 Task: Launch powershell.
Action: Mouse moved to (197, 10)
Screenshot: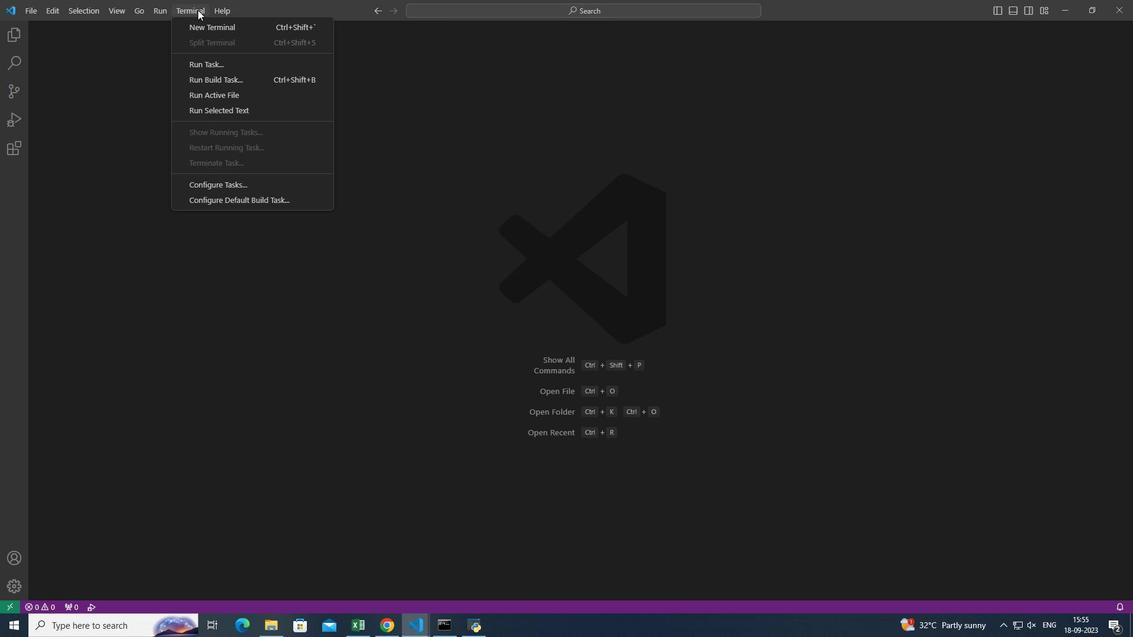 
Action: Mouse pressed left at (197, 10)
Screenshot: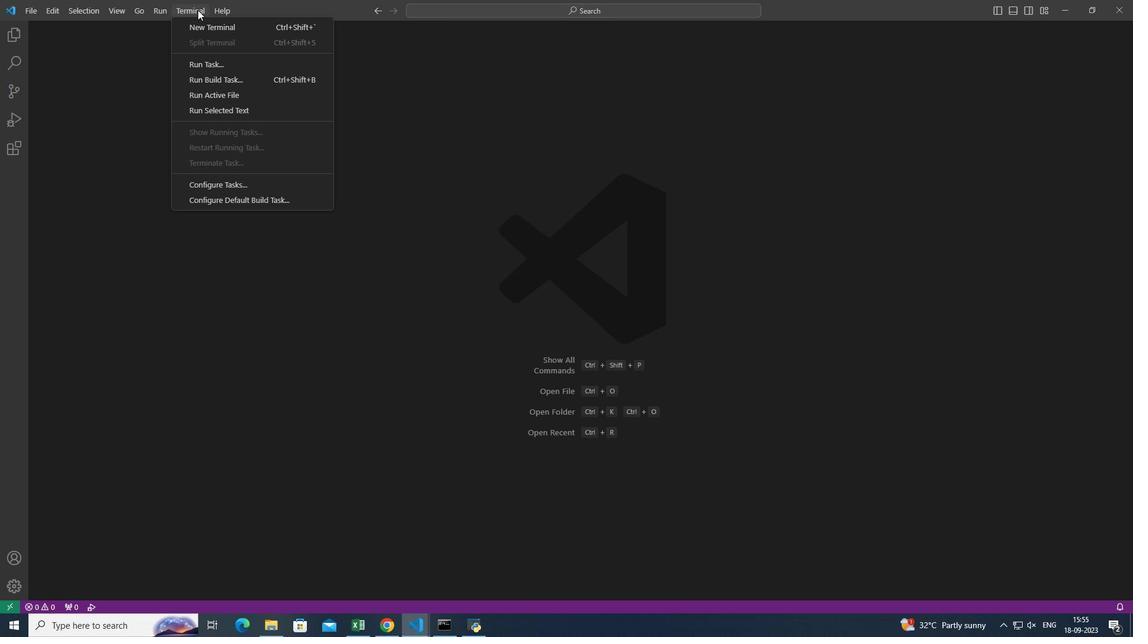 
Action: Mouse moved to (274, 25)
Screenshot: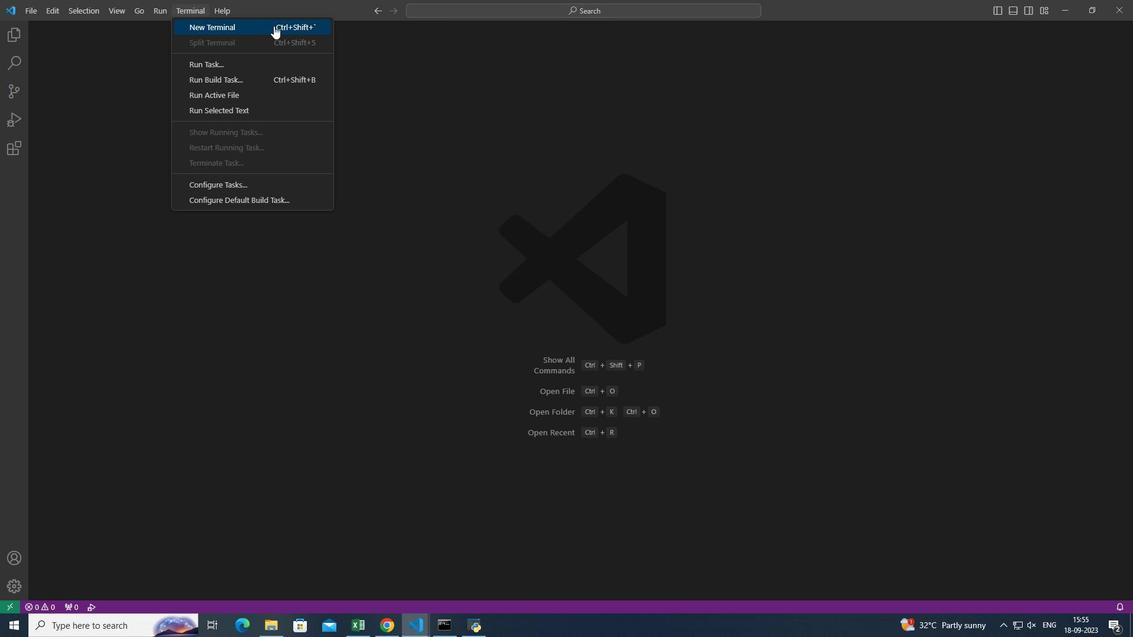 
Action: Mouse pressed left at (274, 25)
Screenshot: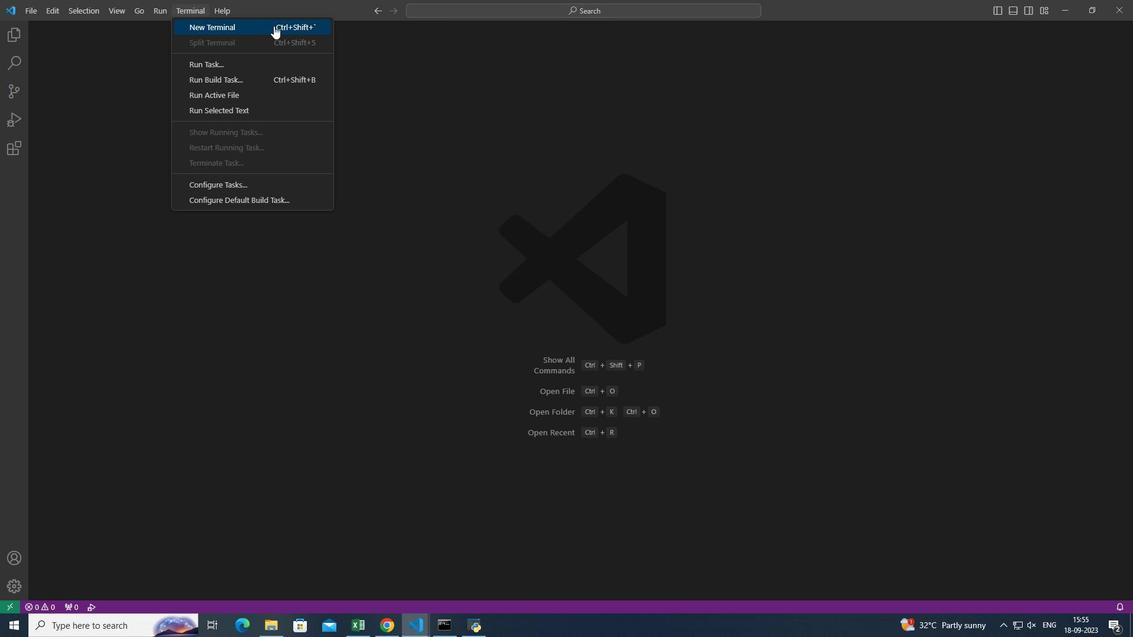 
Action: Mouse moved to (1060, 461)
Screenshot: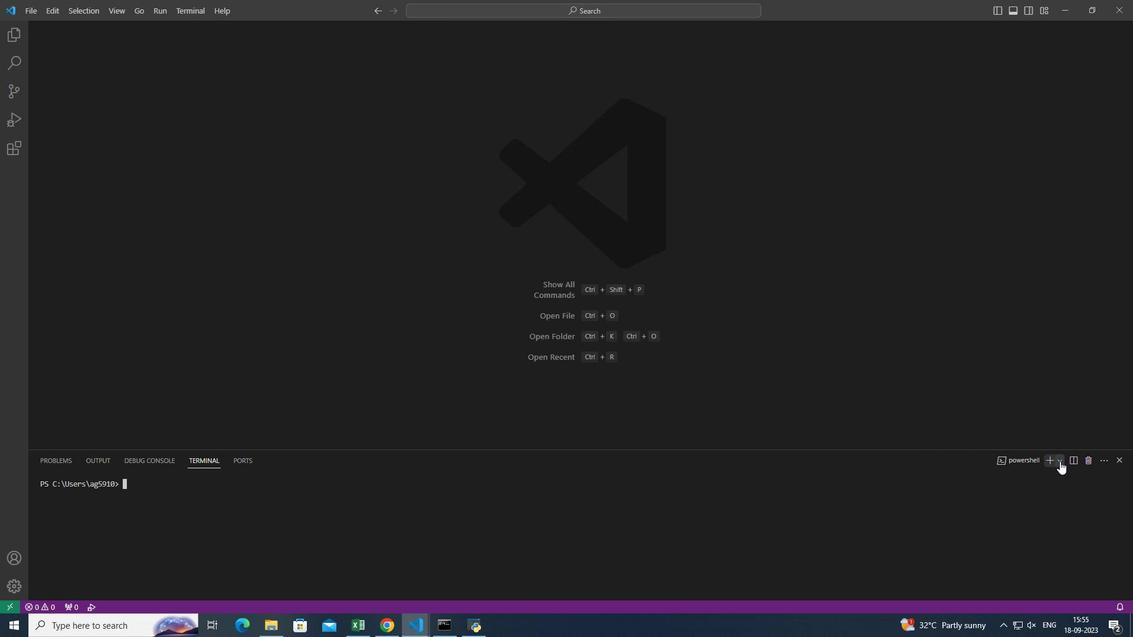 
Action: Mouse pressed left at (1060, 461)
Screenshot: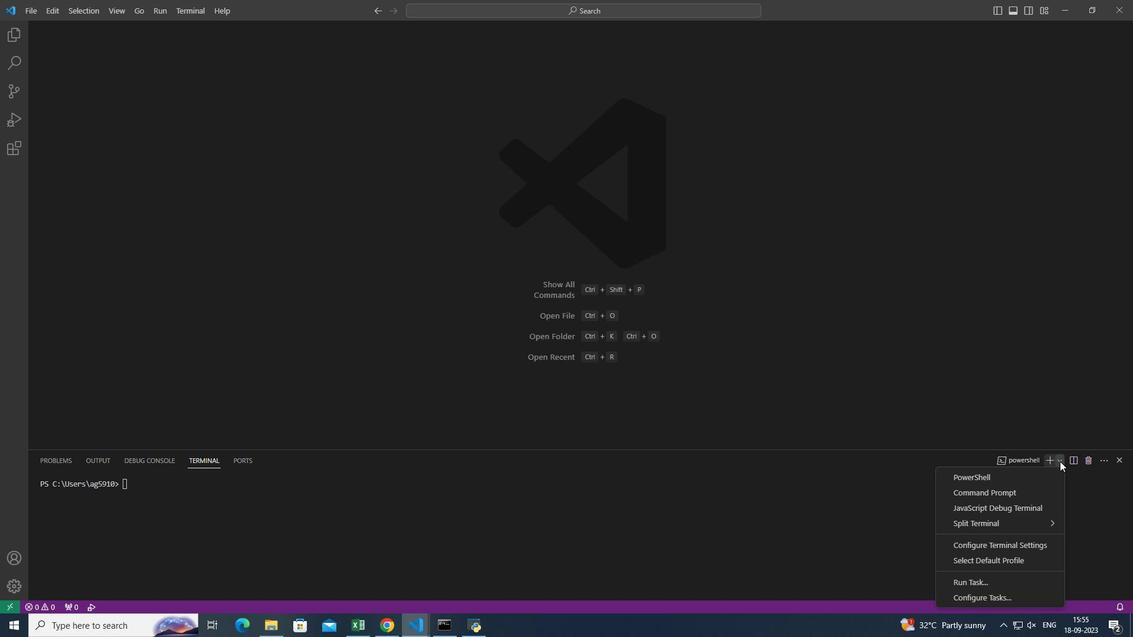 
Action: Mouse moved to (1009, 477)
Screenshot: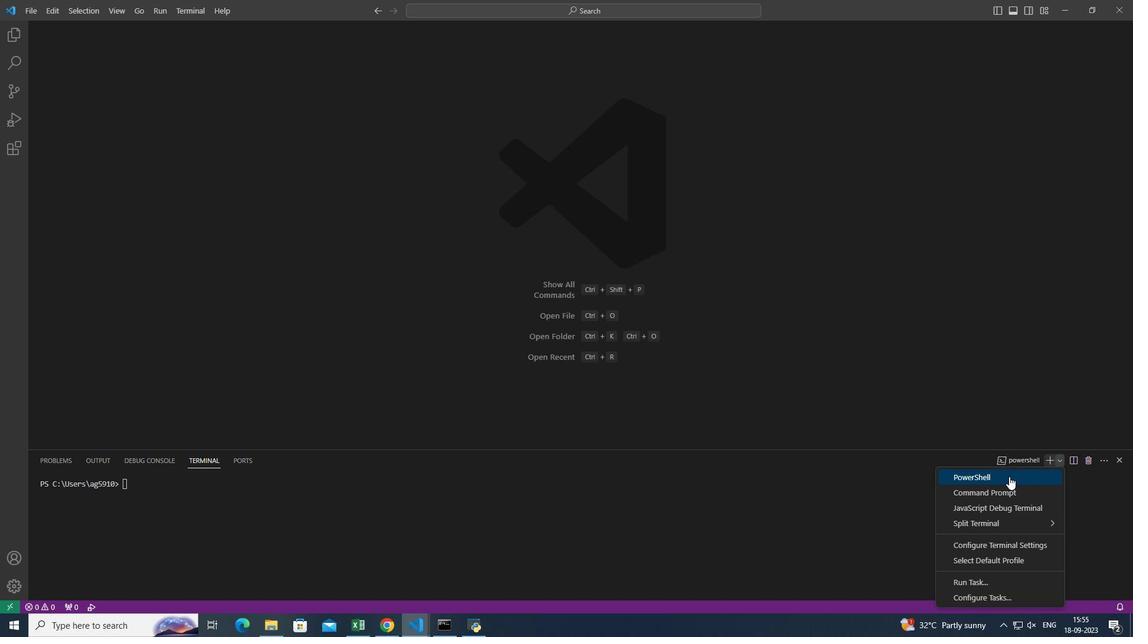 
Action: Mouse pressed left at (1009, 477)
Screenshot: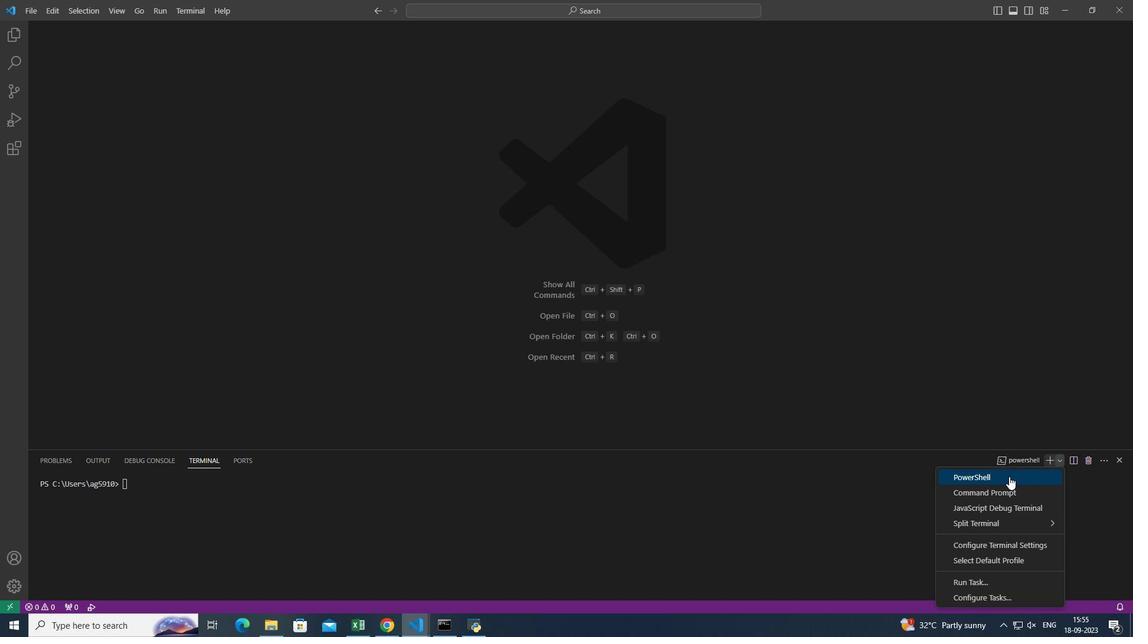 
Action: Mouse moved to (1066, 493)
Screenshot: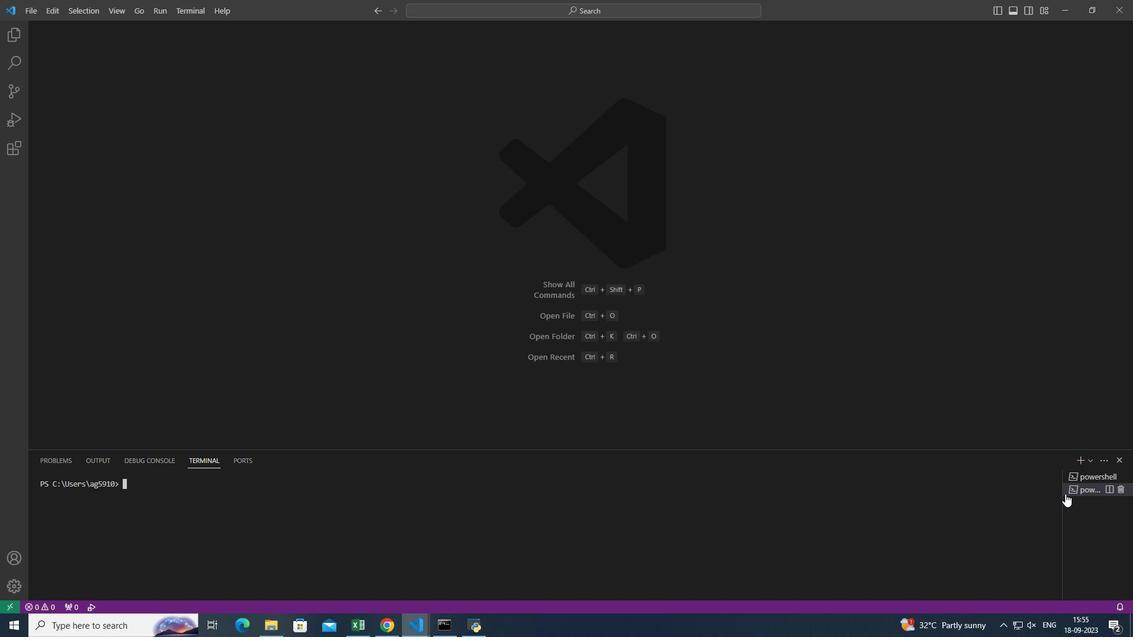 
